 Task: Use the formula "SEC" in spreadsheet "Project portfolio".
Action: Mouse moved to (179, 125)
Screenshot: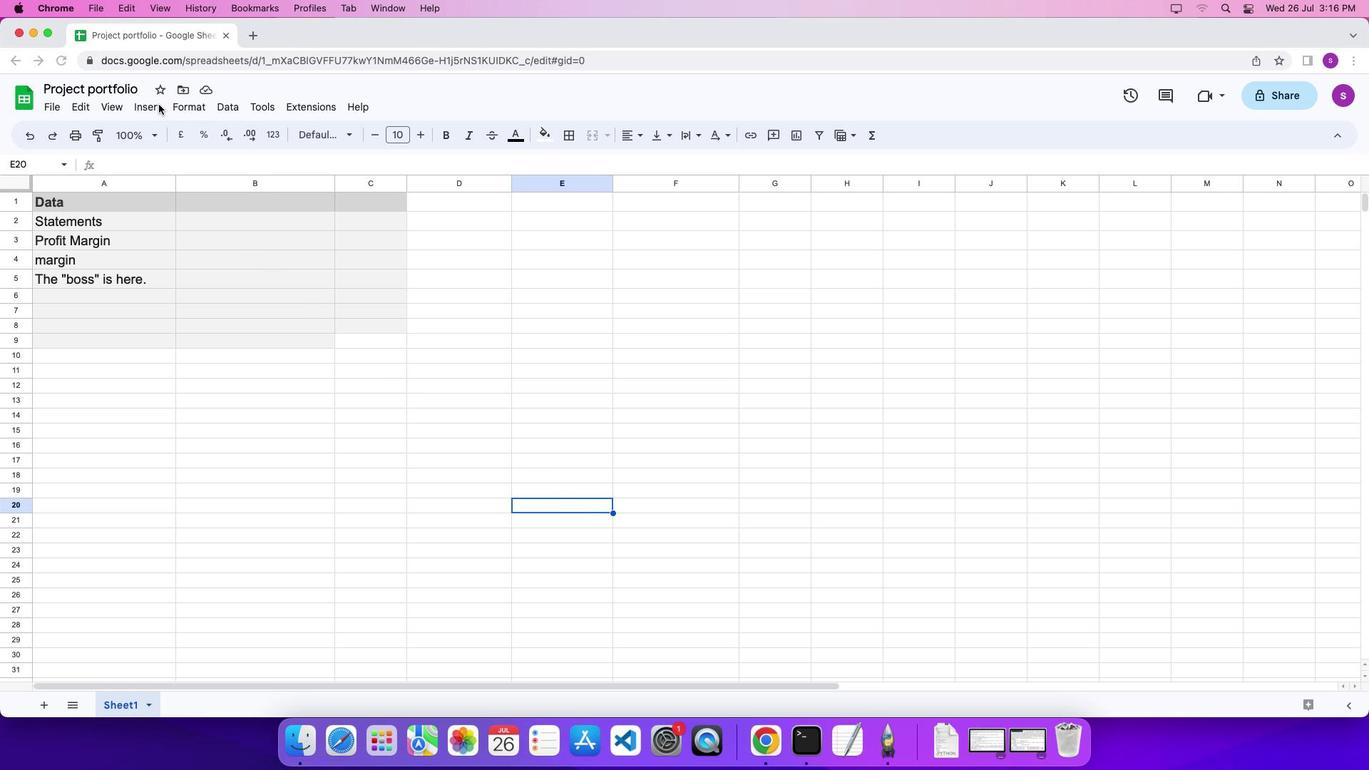 
Action: Mouse pressed left at (179, 125)
Screenshot: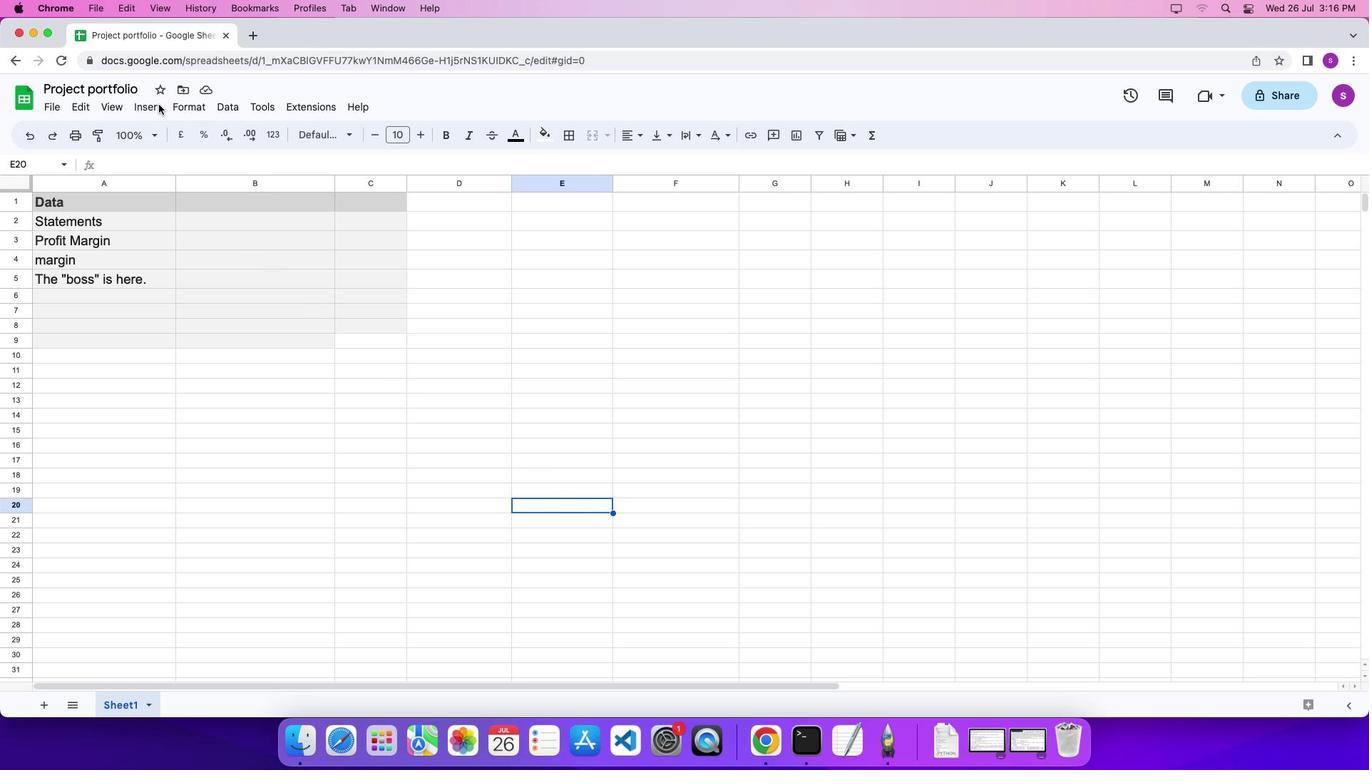 
Action: Mouse moved to (176, 125)
Screenshot: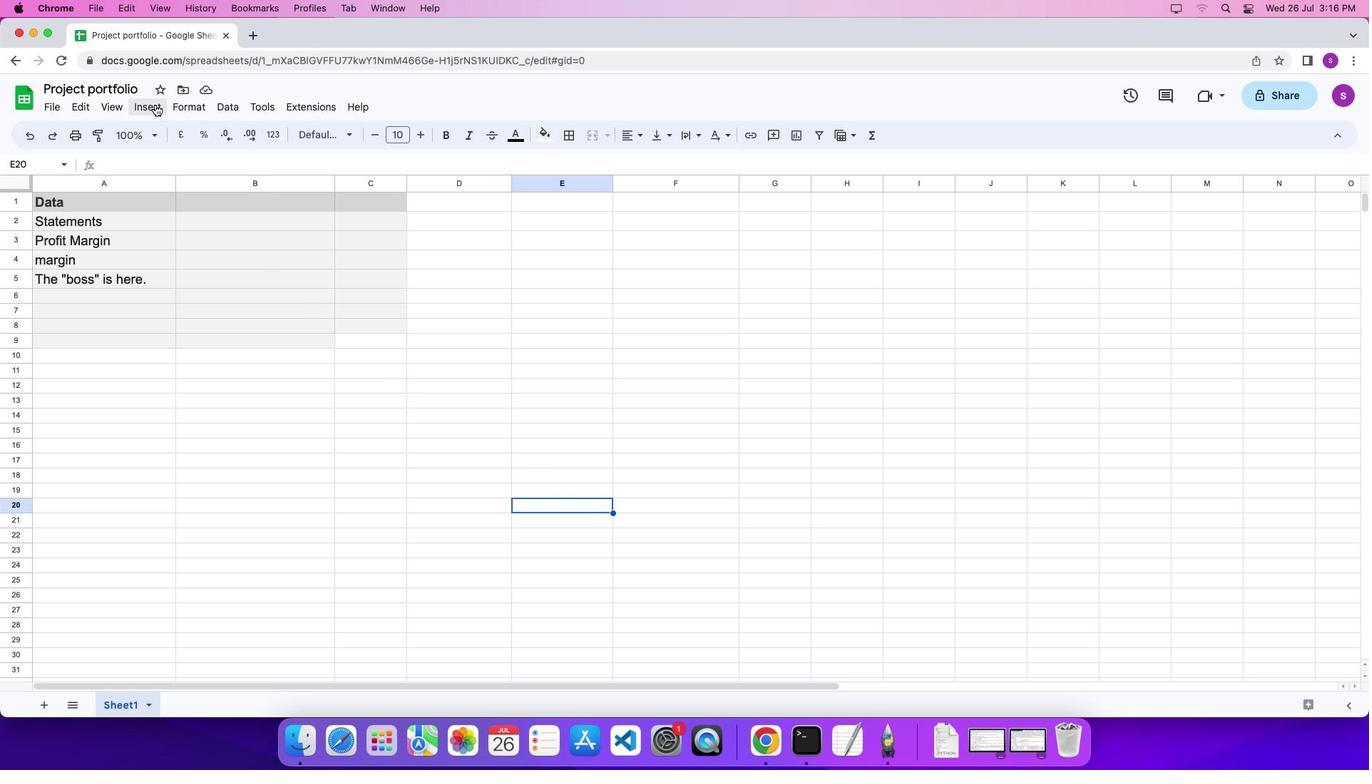 
Action: Mouse pressed left at (176, 125)
Screenshot: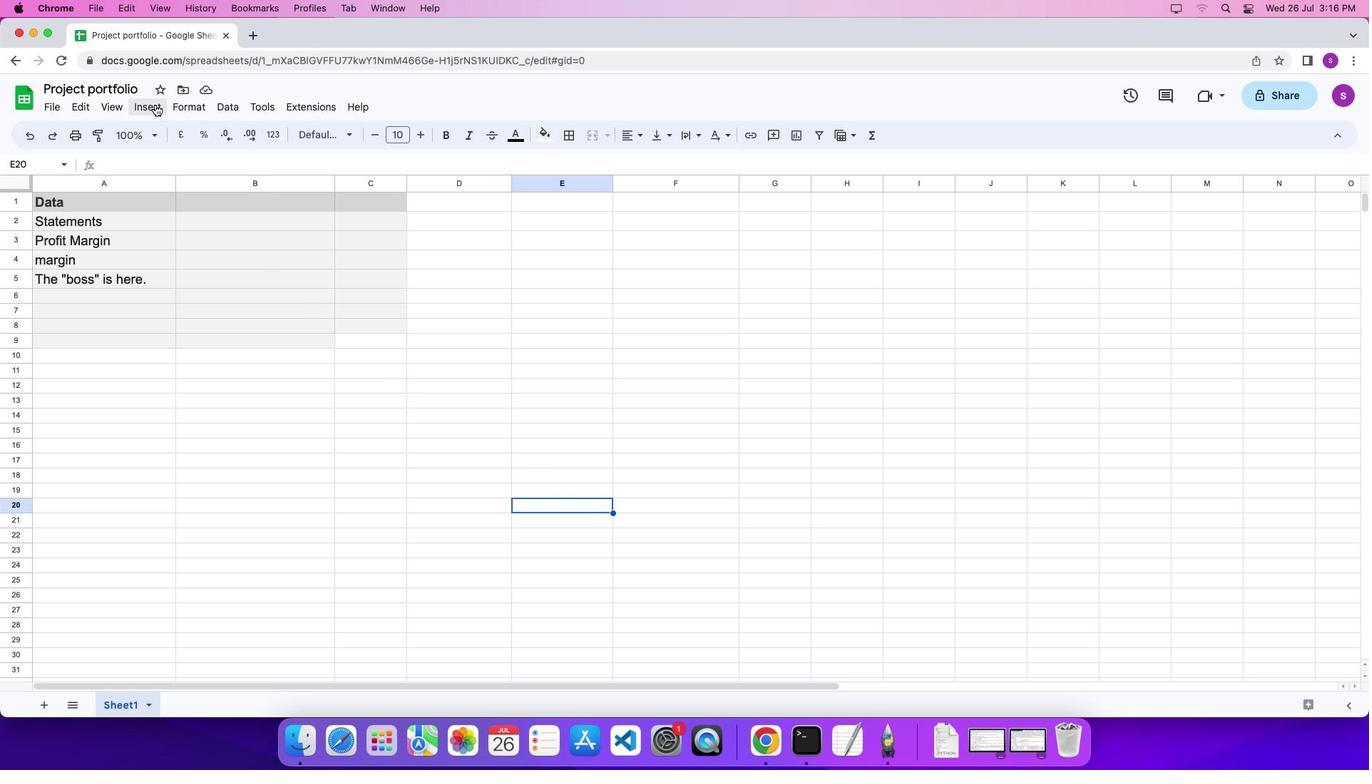 
Action: Mouse moved to (610, 564)
Screenshot: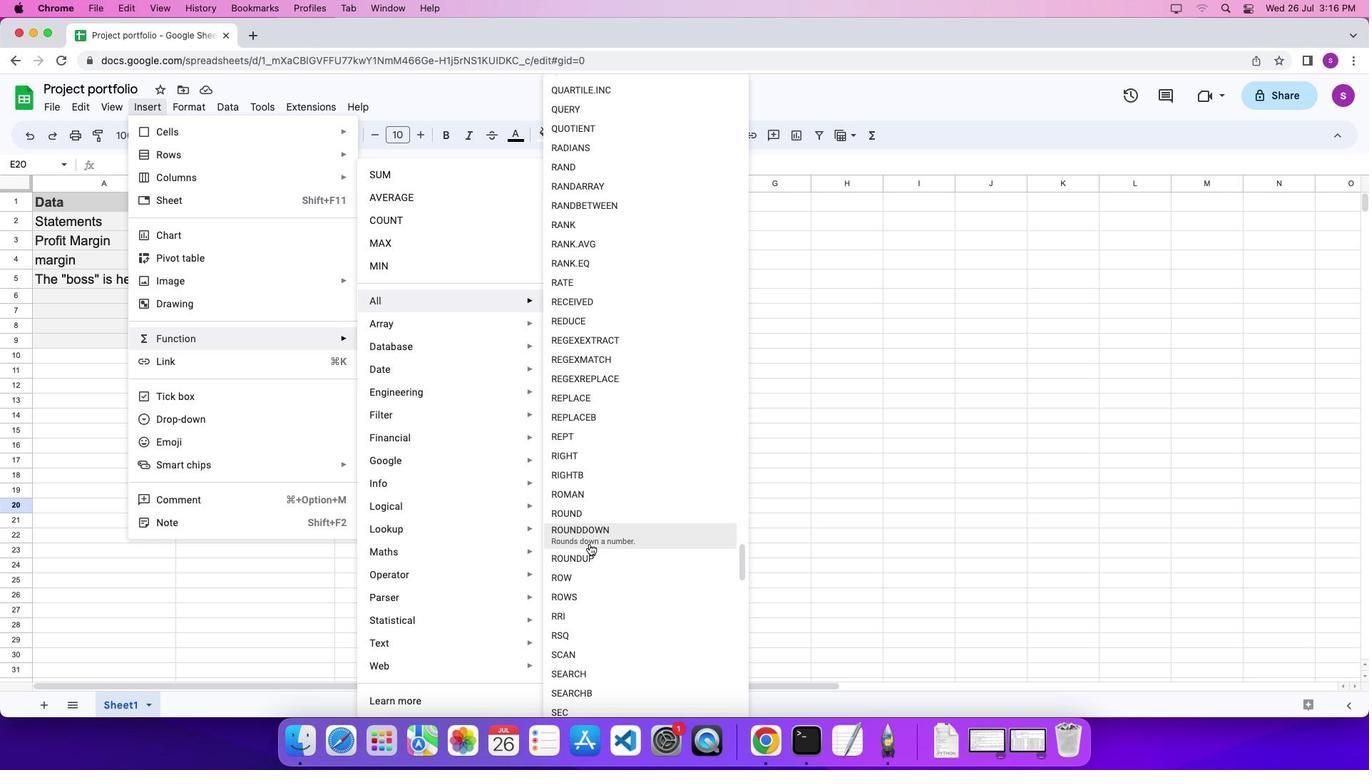 
Action: Mouse scrolled (610, 564) with delta (20, 19)
Screenshot: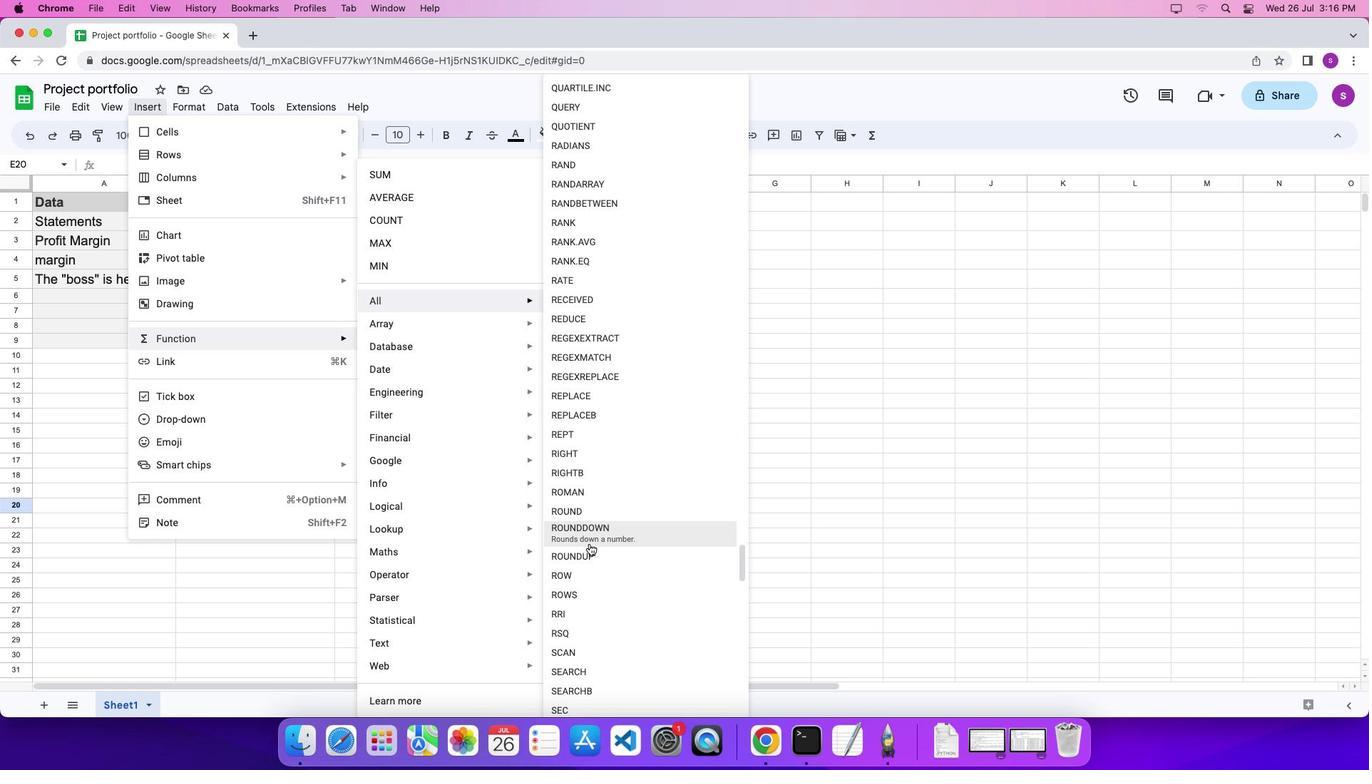 
Action: Mouse scrolled (610, 564) with delta (20, 19)
Screenshot: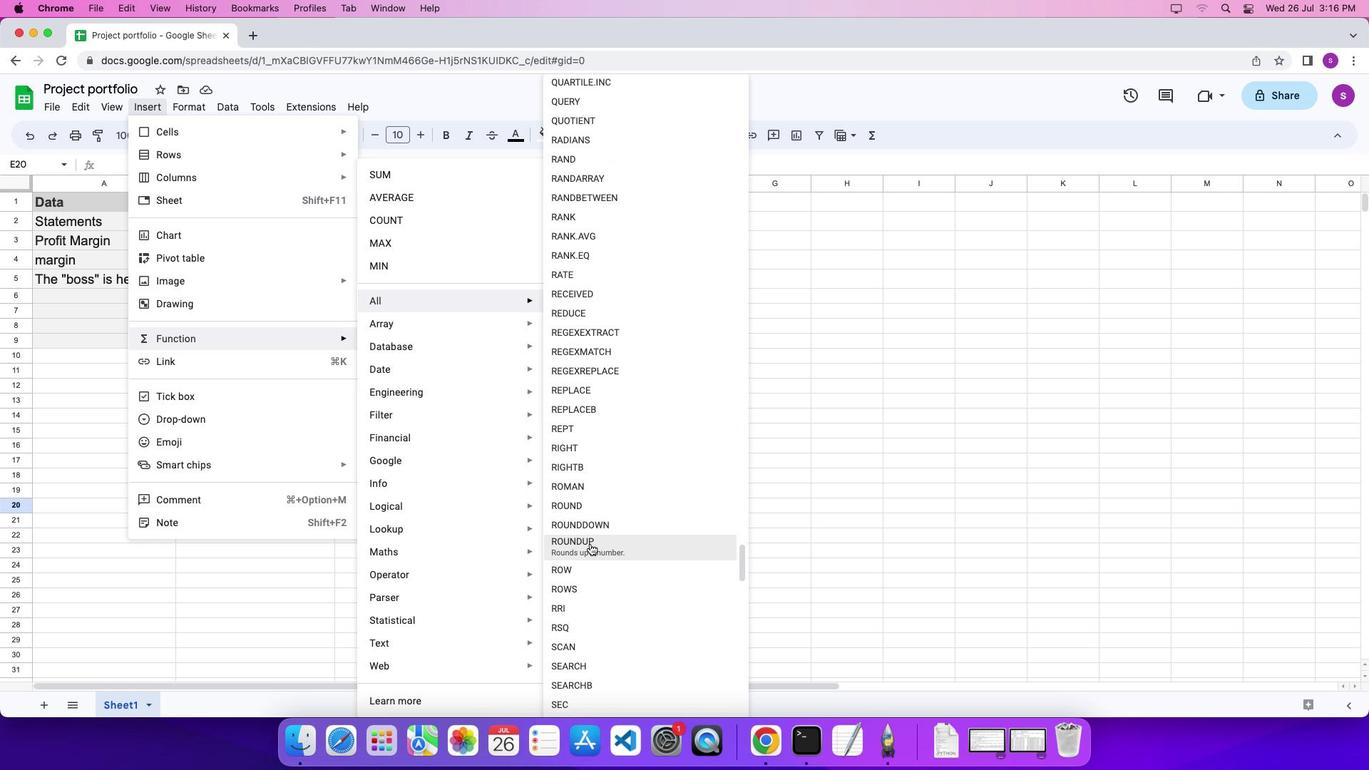 
Action: Mouse moved to (615, 619)
Screenshot: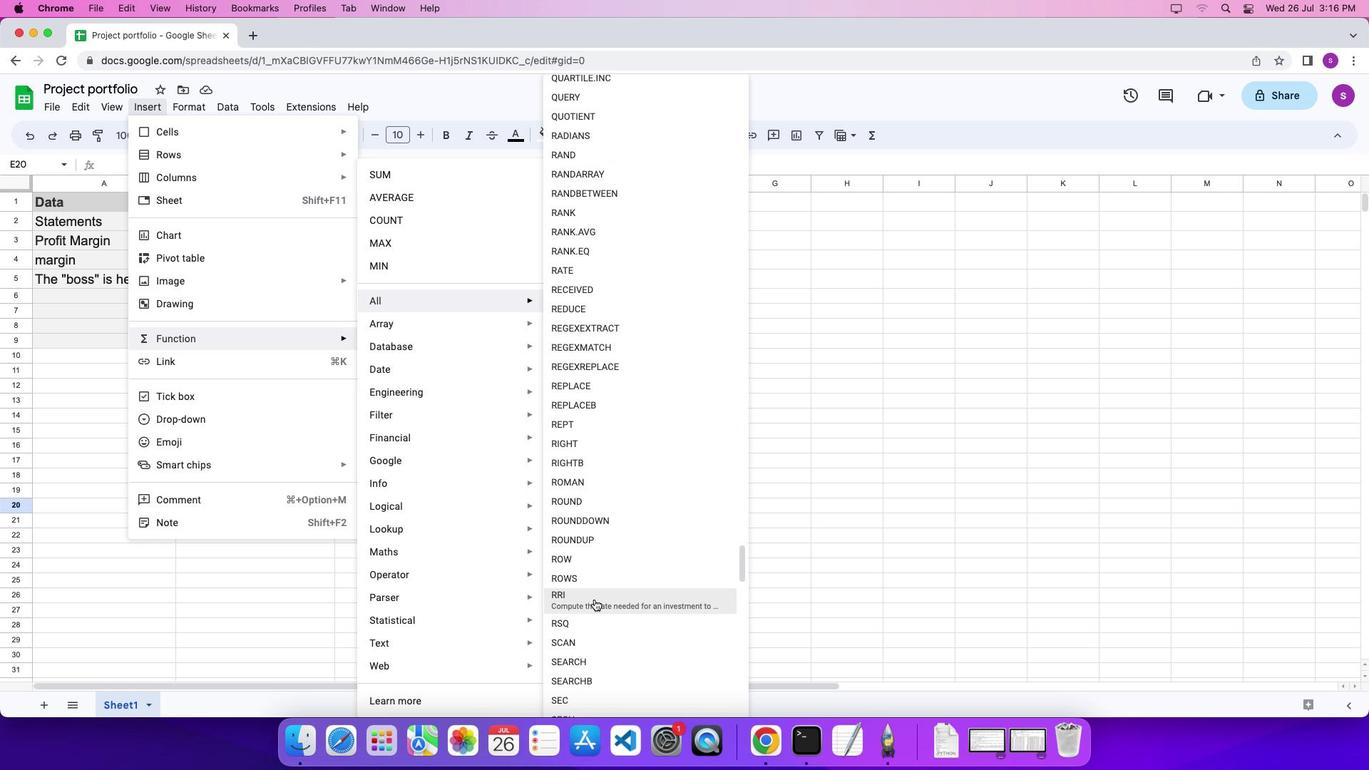 
Action: Mouse scrolled (615, 619) with delta (20, 19)
Screenshot: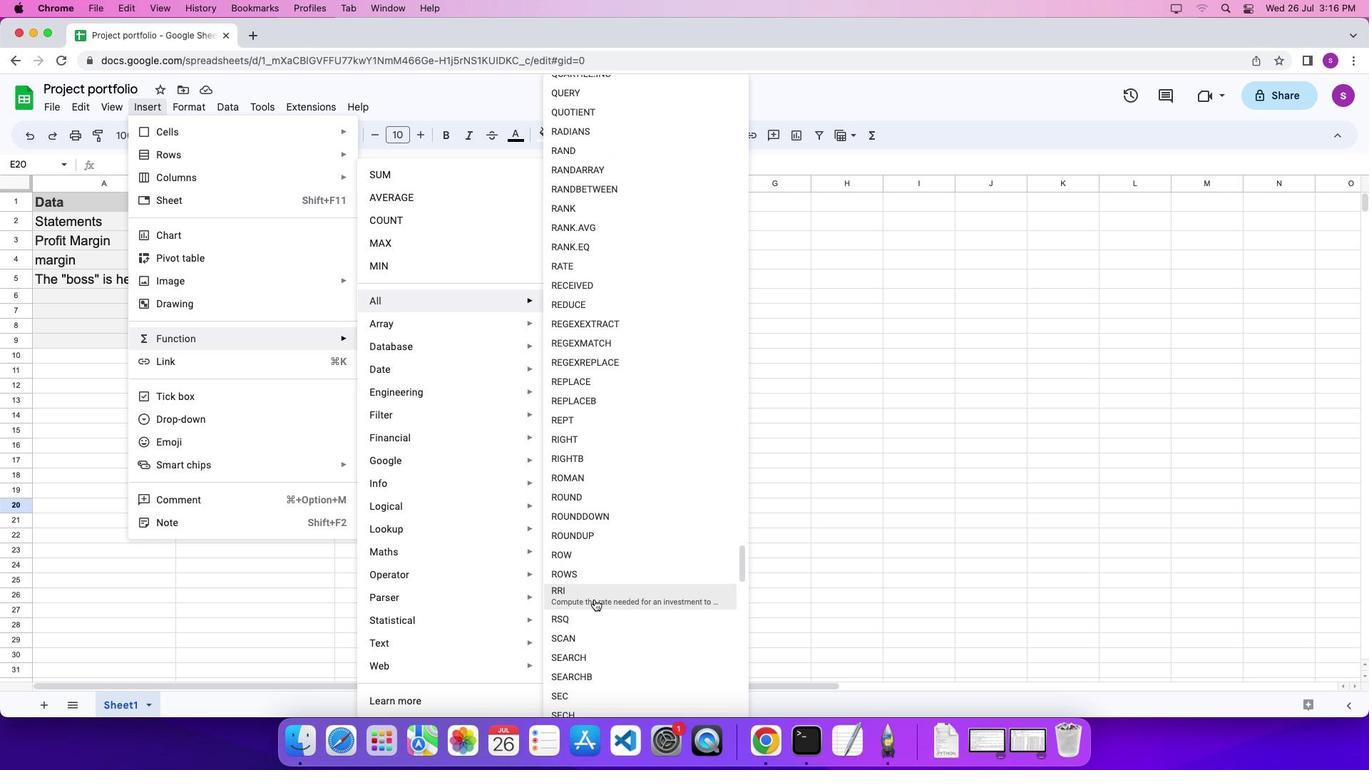 
Action: Mouse scrolled (615, 619) with delta (20, 19)
Screenshot: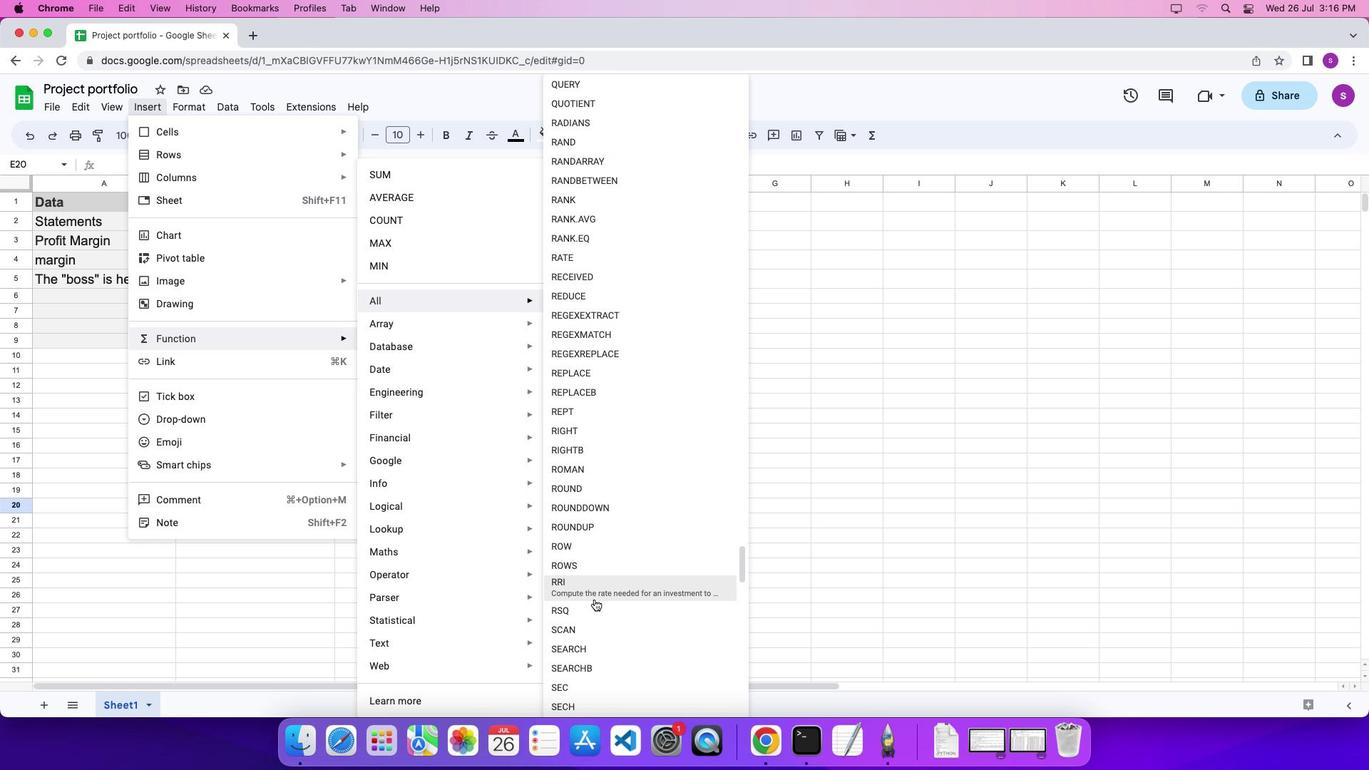 
Action: Mouse scrolled (615, 619) with delta (20, 19)
Screenshot: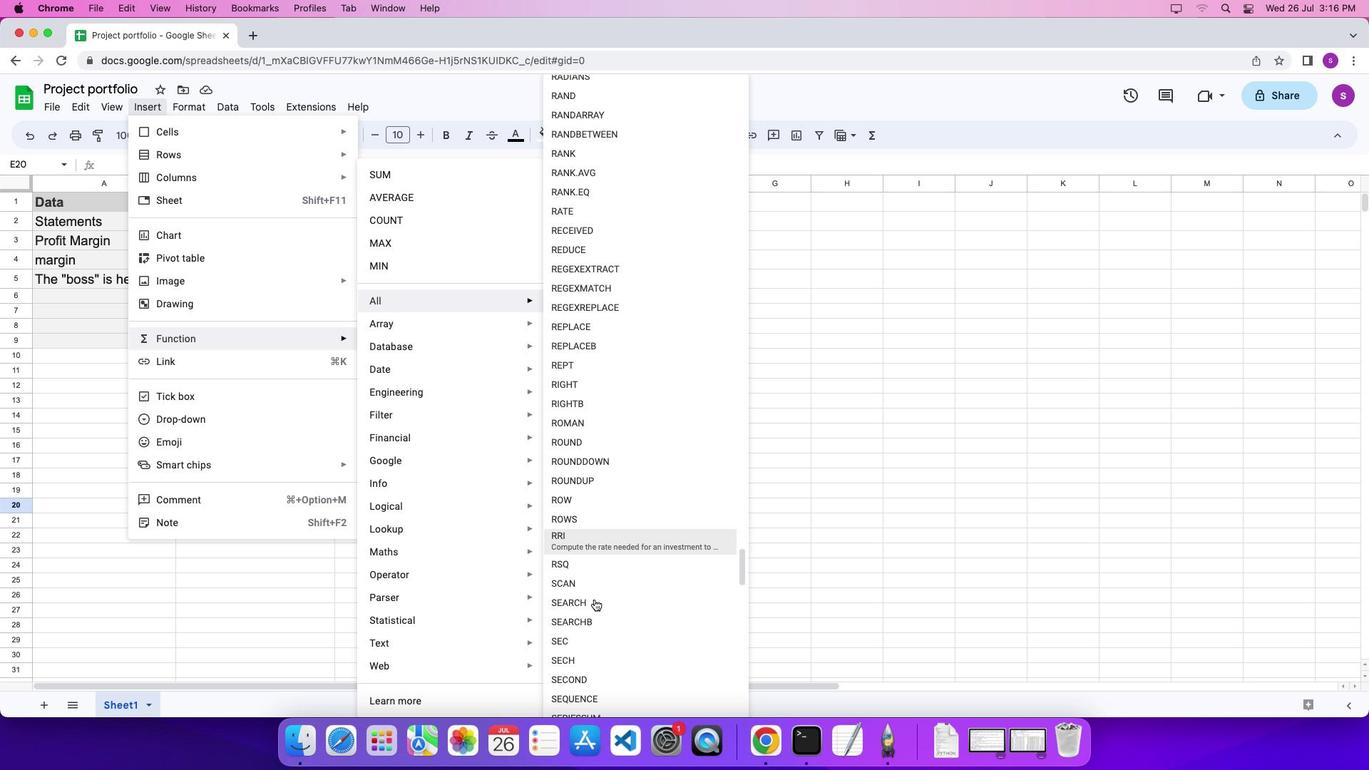 
Action: Mouse moved to (616, 631)
Screenshot: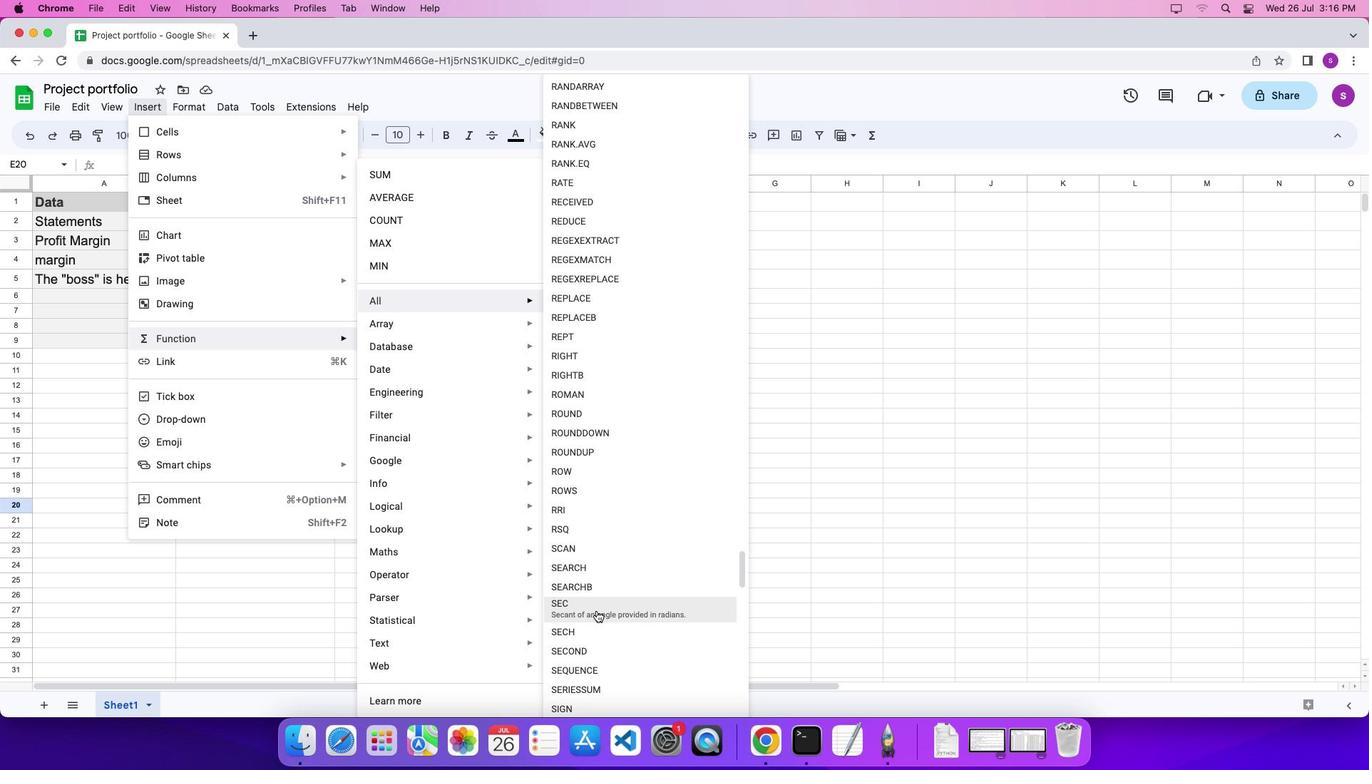 
Action: Mouse pressed left at (616, 631)
Screenshot: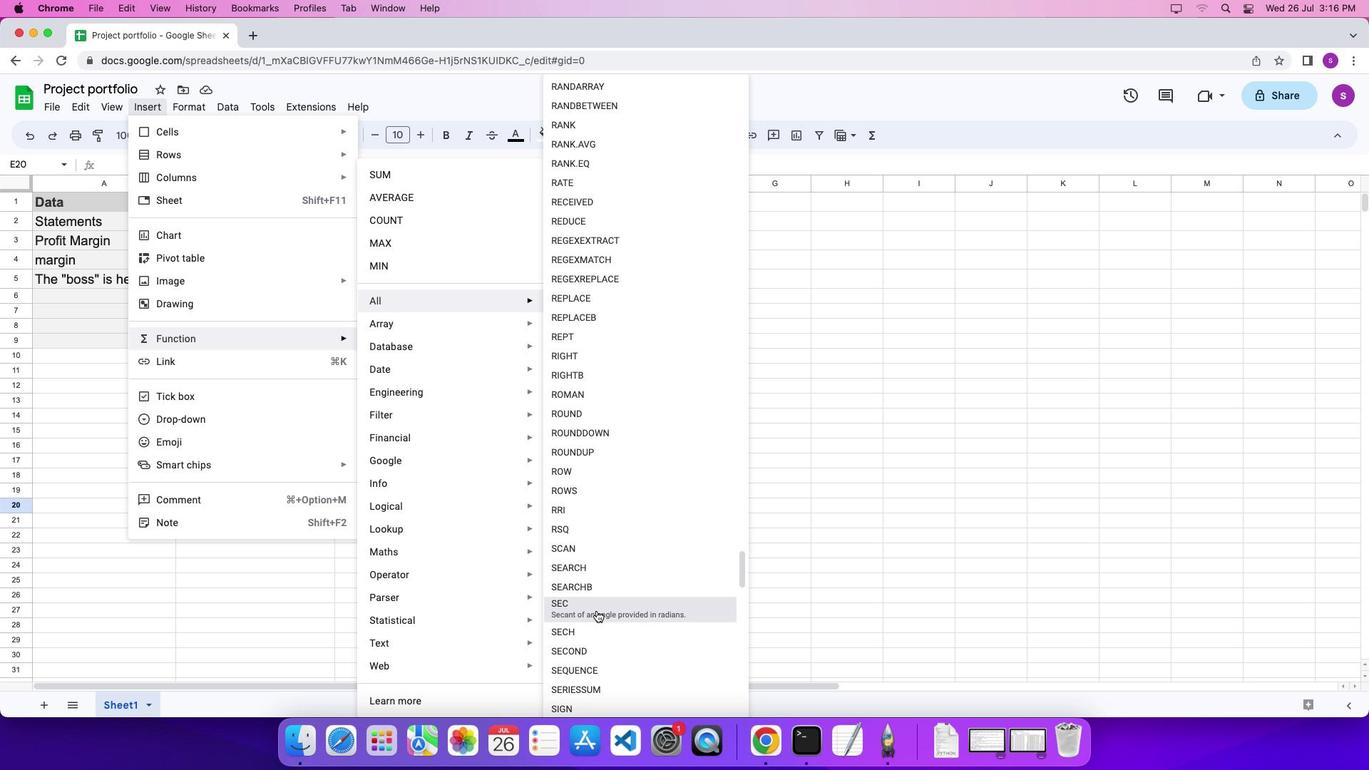 
Action: Mouse moved to (569, 551)
Screenshot: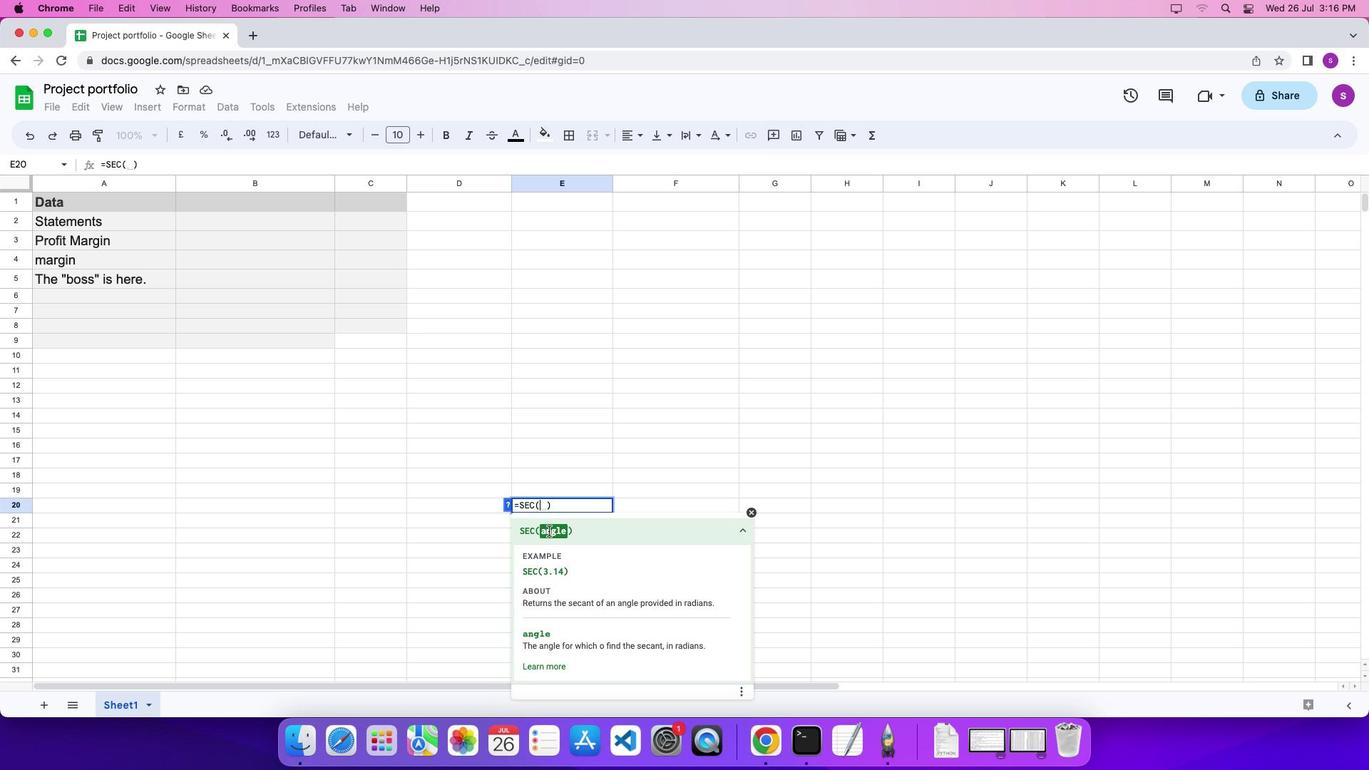 
Action: Key pressed '3''.''1''4''\x03'
Screenshot: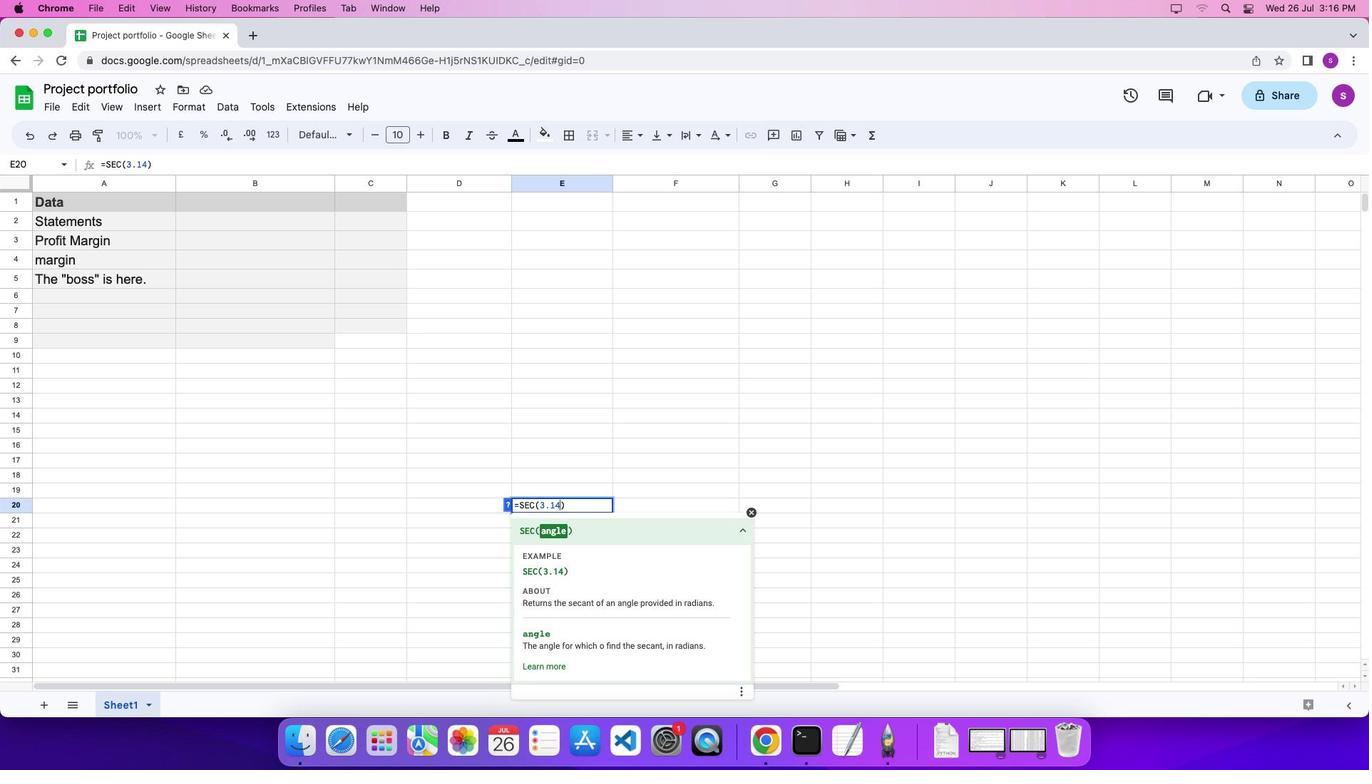
